 Task: Look for products in the category "Chocolate & Candy" from the brand "Store Brand".
Action: Mouse moved to (17, 58)
Screenshot: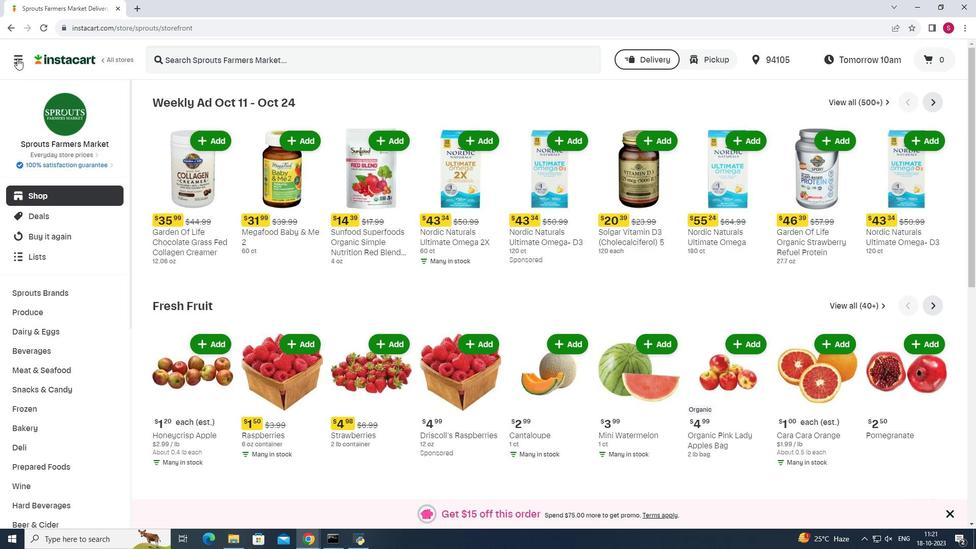 
Action: Mouse pressed left at (17, 58)
Screenshot: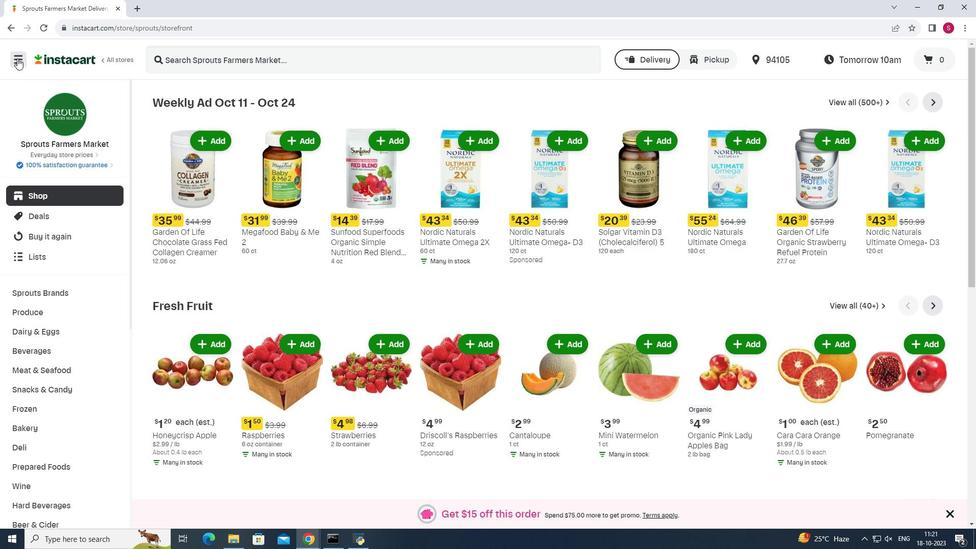 
Action: Mouse moved to (56, 270)
Screenshot: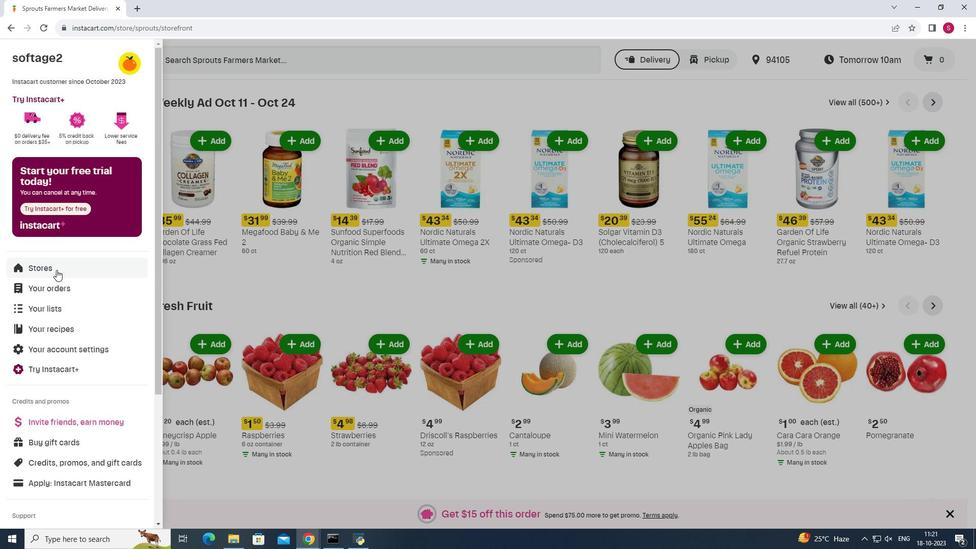 
Action: Mouse pressed left at (56, 270)
Screenshot: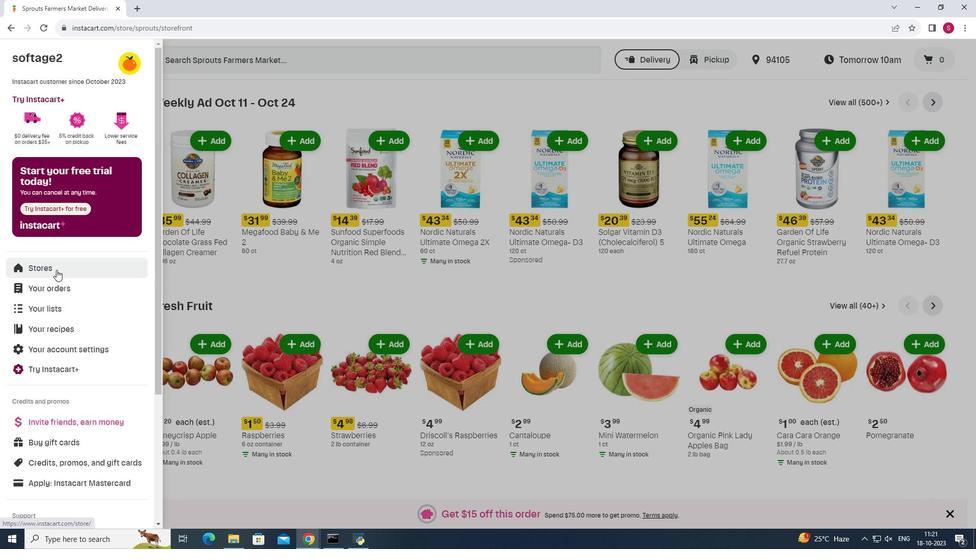 
Action: Mouse moved to (233, 87)
Screenshot: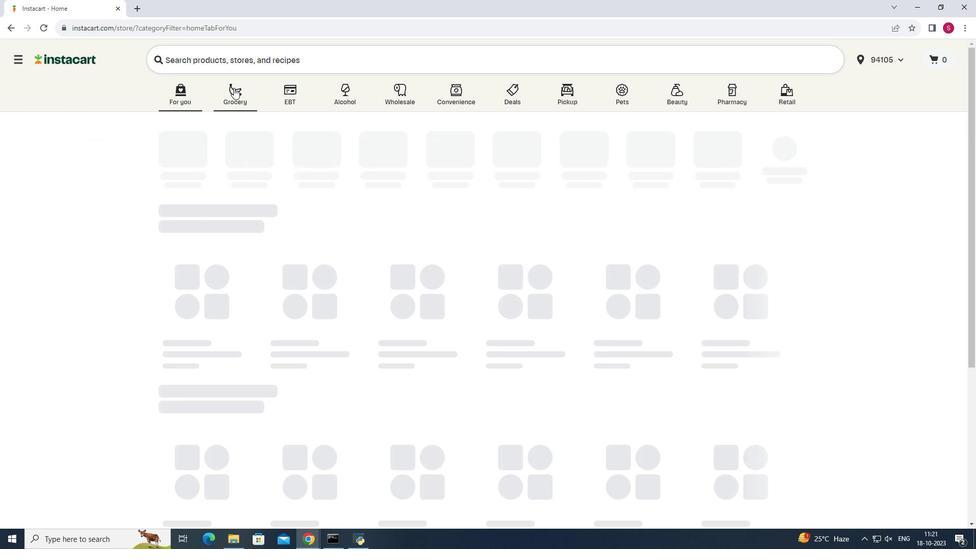 
Action: Mouse pressed left at (233, 87)
Screenshot: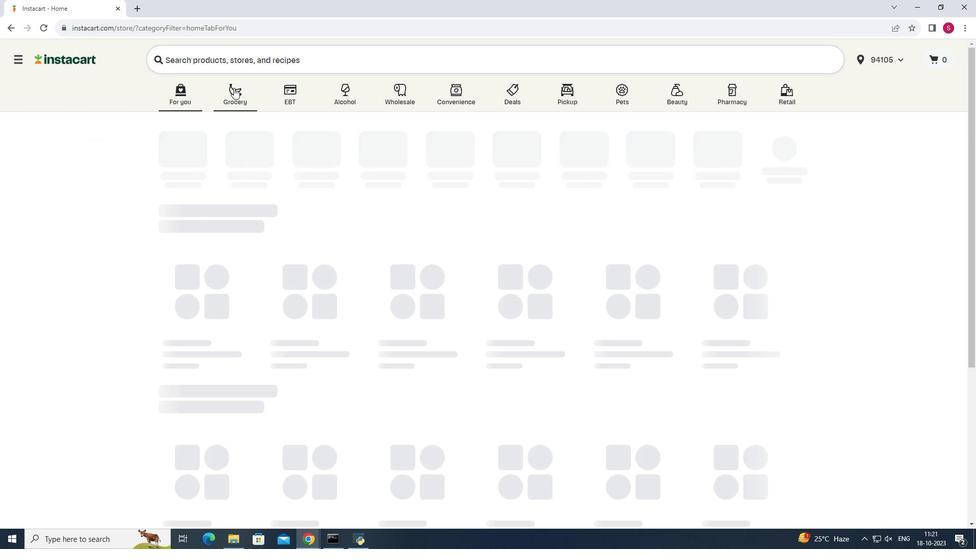 
Action: Mouse pressed left at (233, 87)
Screenshot: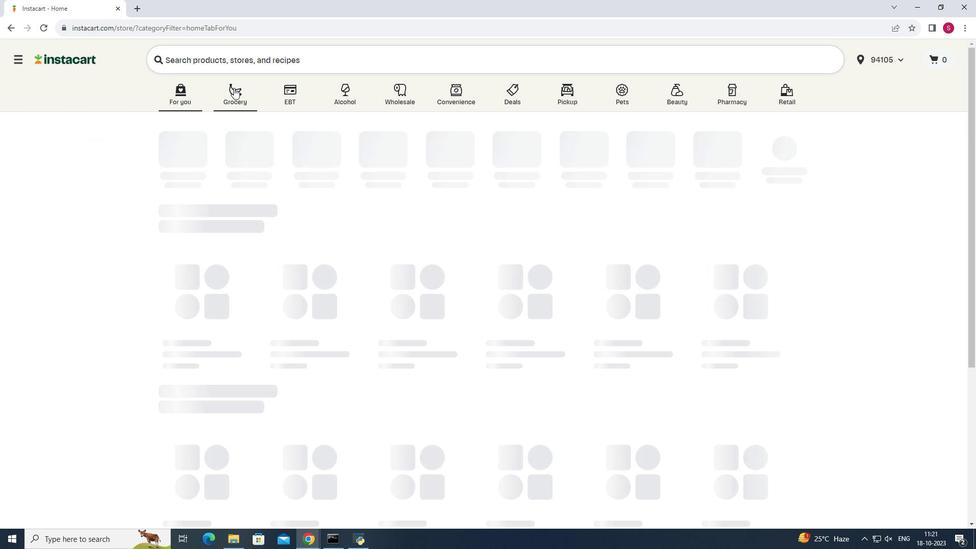 
Action: Mouse moved to (708, 136)
Screenshot: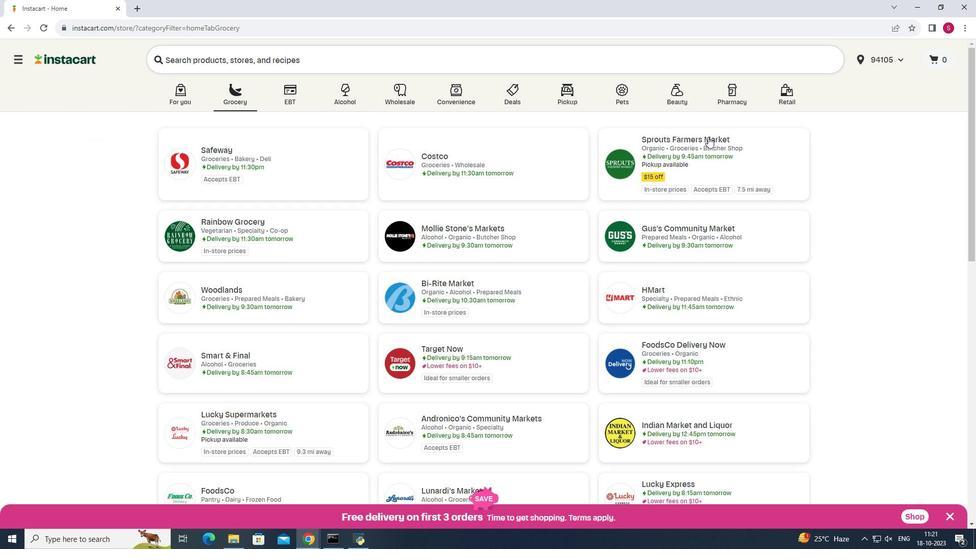 
Action: Mouse pressed left at (708, 136)
Screenshot: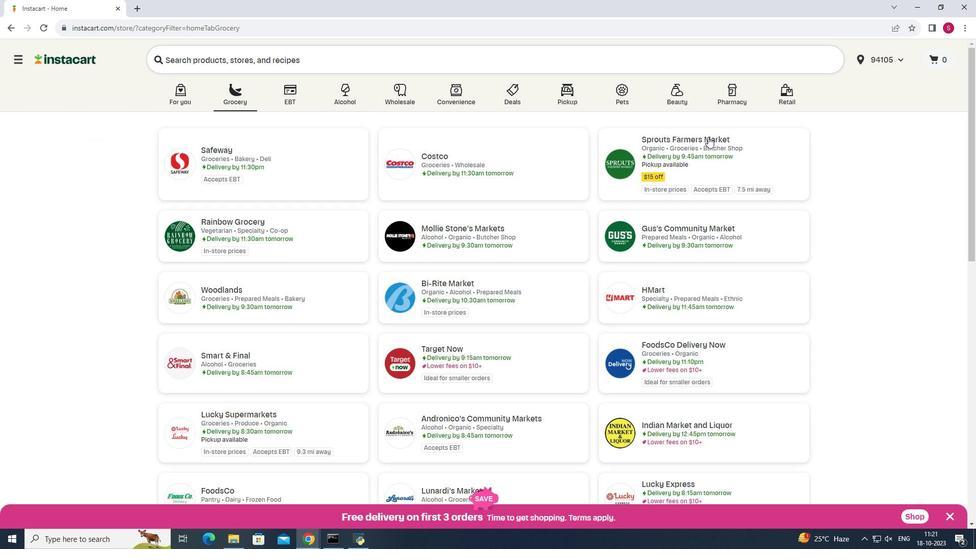 
Action: Mouse pressed left at (708, 136)
Screenshot: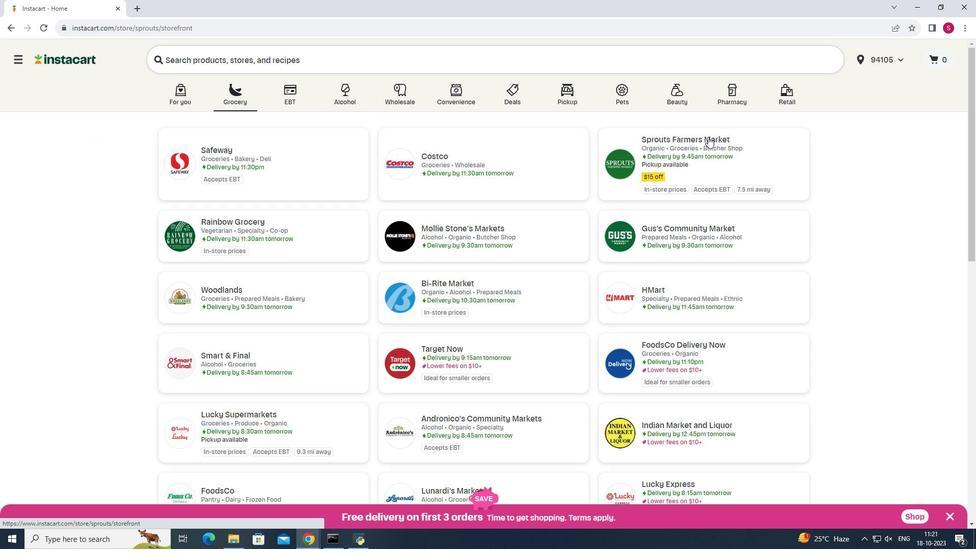 
Action: Mouse moved to (33, 387)
Screenshot: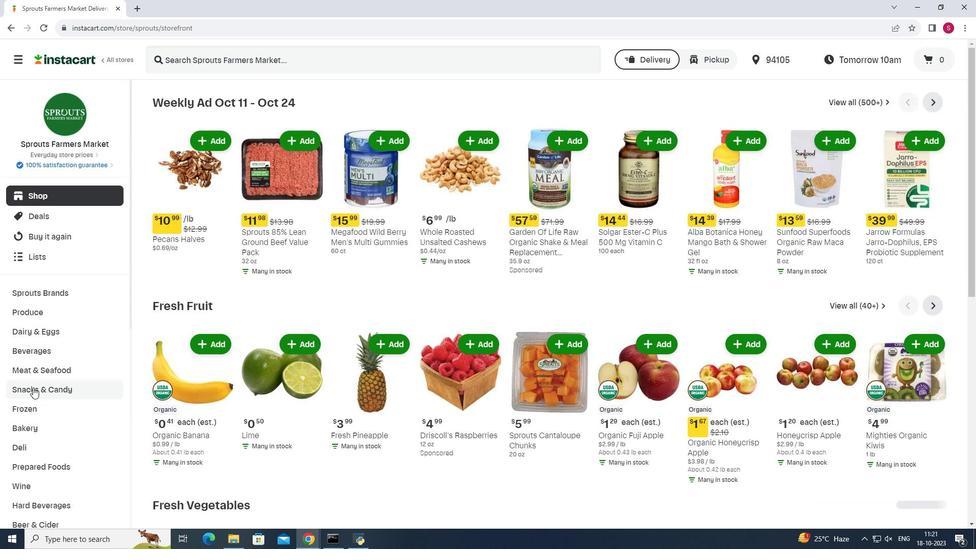 
Action: Mouse pressed left at (33, 387)
Screenshot: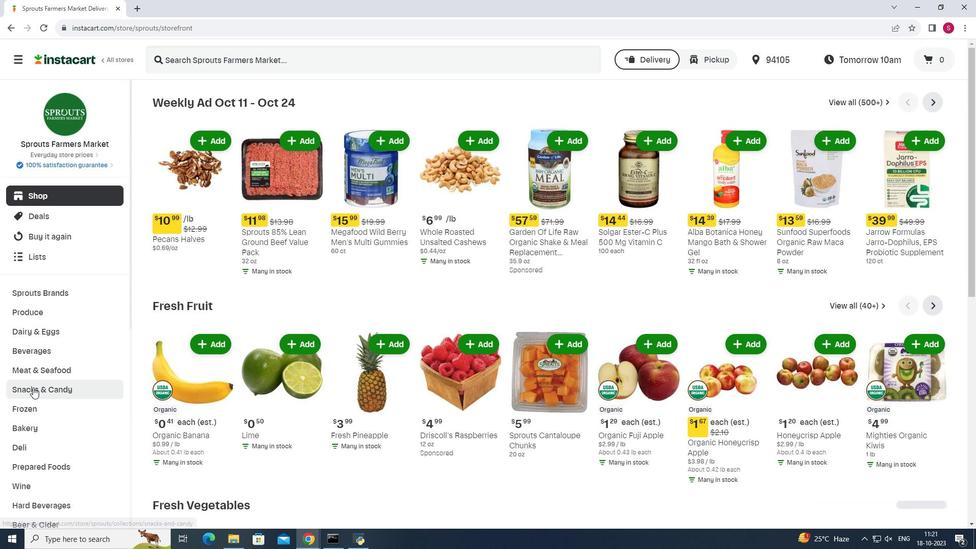 
Action: Mouse pressed left at (33, 387)
Screenshot: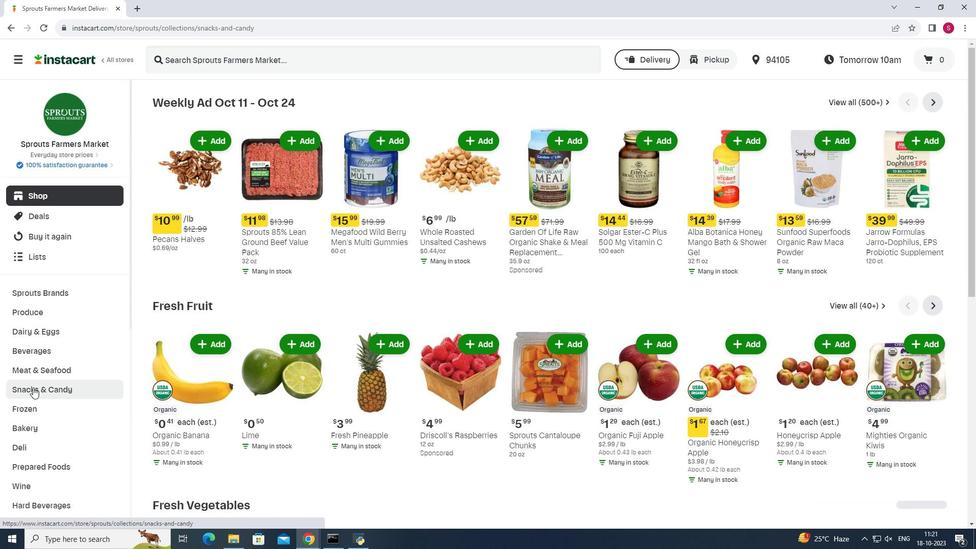 
Action: Mouse moved to (290, 125)
Screenshot: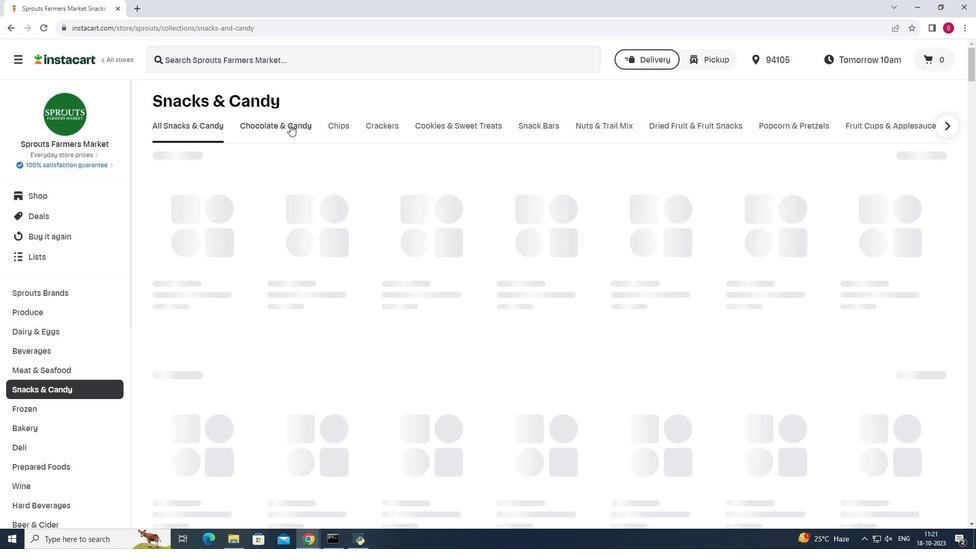 
Action: Mouse pressed left at (290, 125)
Screenshot: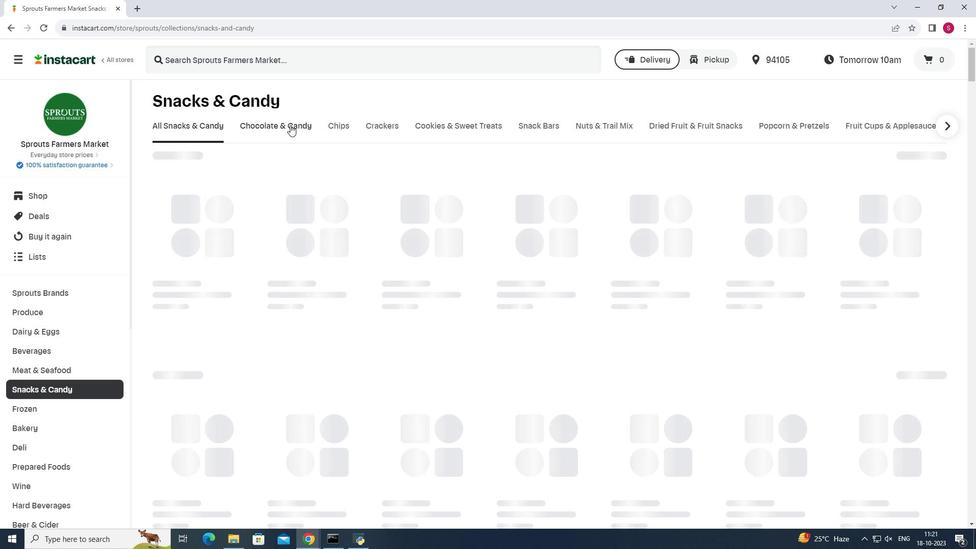 
Action: Mouse moved to (355, 164)
Screenshot: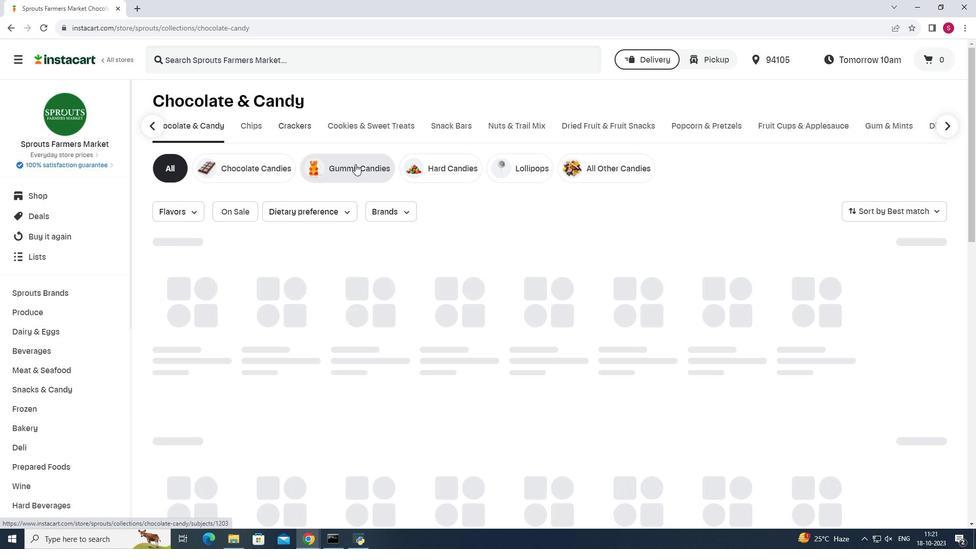 
Action: Mouse pressed left at (355, 164)
Screenshot: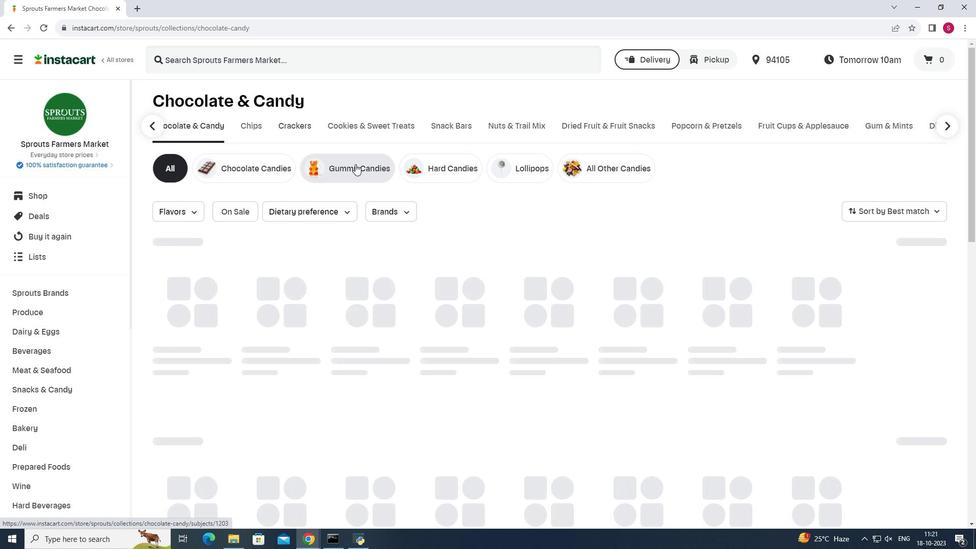 
Action: Mouse pressed left at (355, 164)
Screenshot: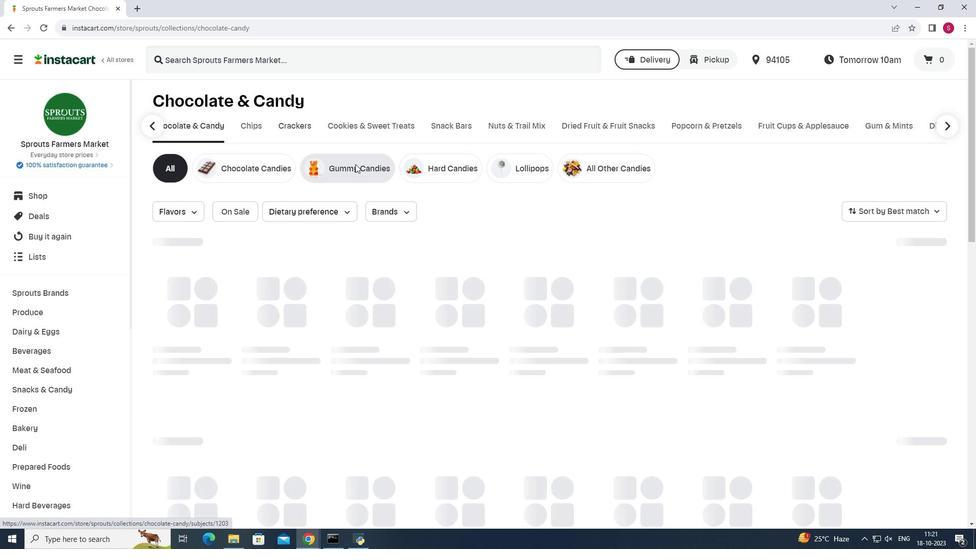 
Action: Mouse moved to (407, 212)
Screenshot: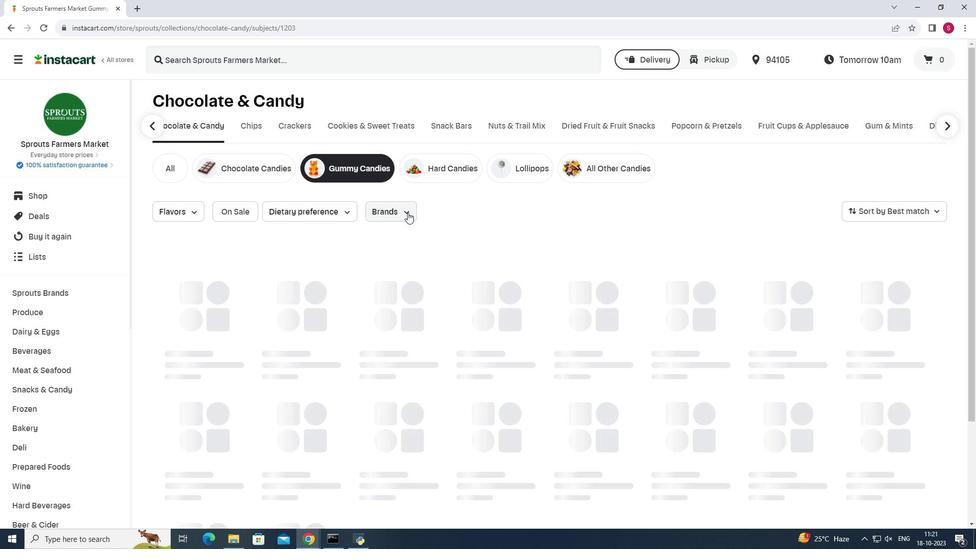 
Action: Mouse pressed left at (407, 212)
Screenshot: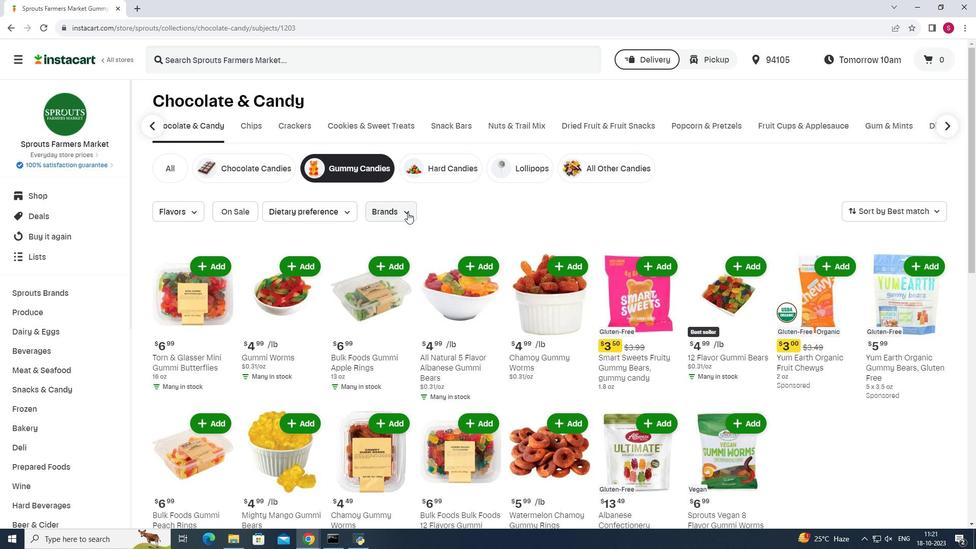 
Action: Mouse pressed left at (407, 212)
Screenshot: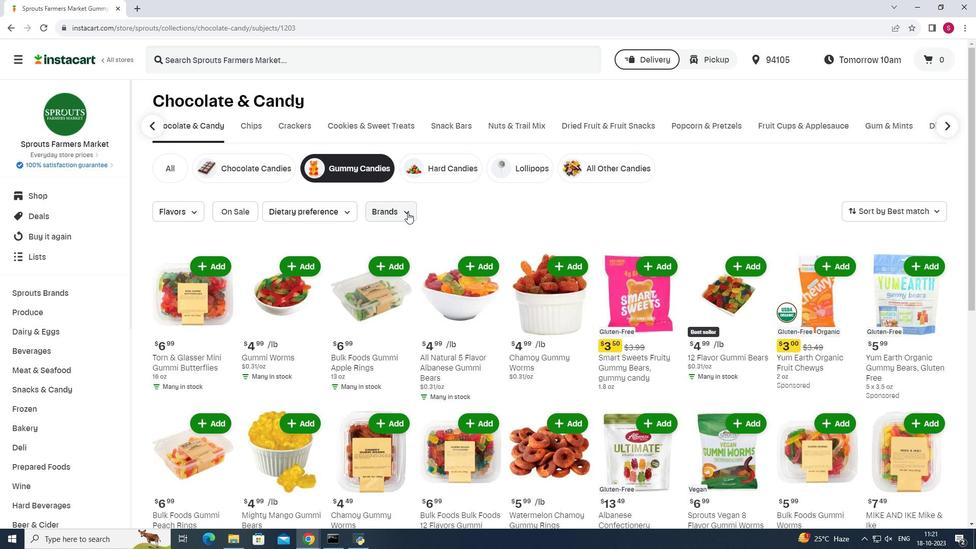 
Action: Mouse pressed left at (407, 212)
Screenshot: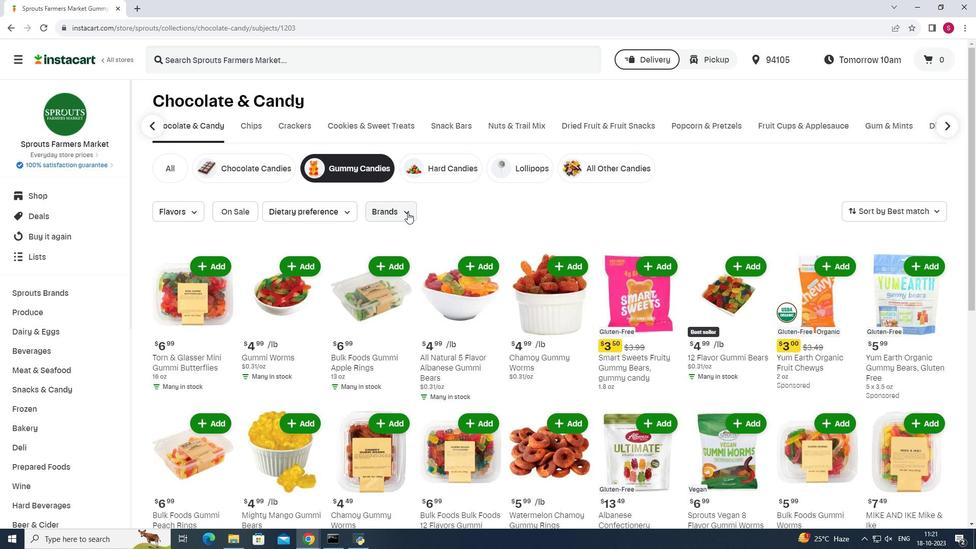 
Action: Mouse moved to (384, 241)
Screenshot: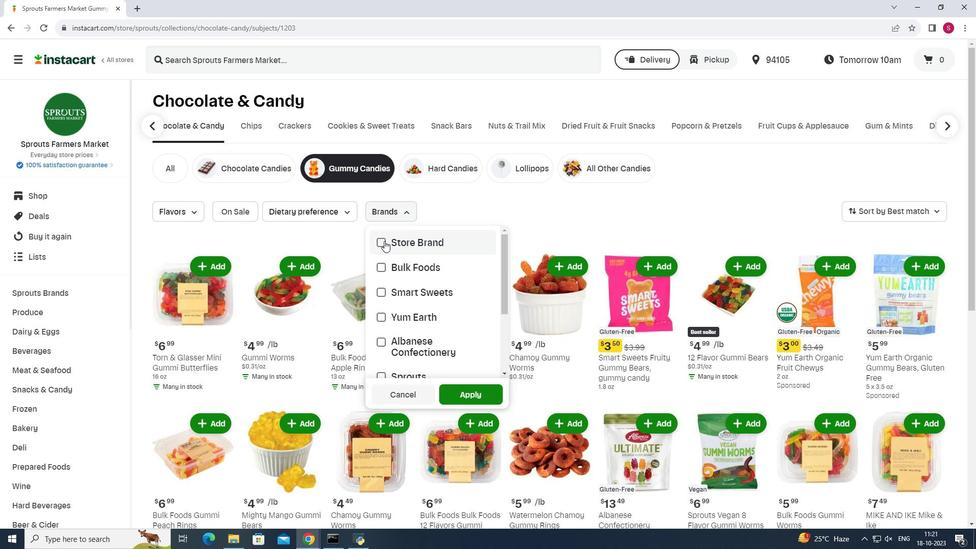 
Action: Mouse pressed left at (384, 241)
Screenshot: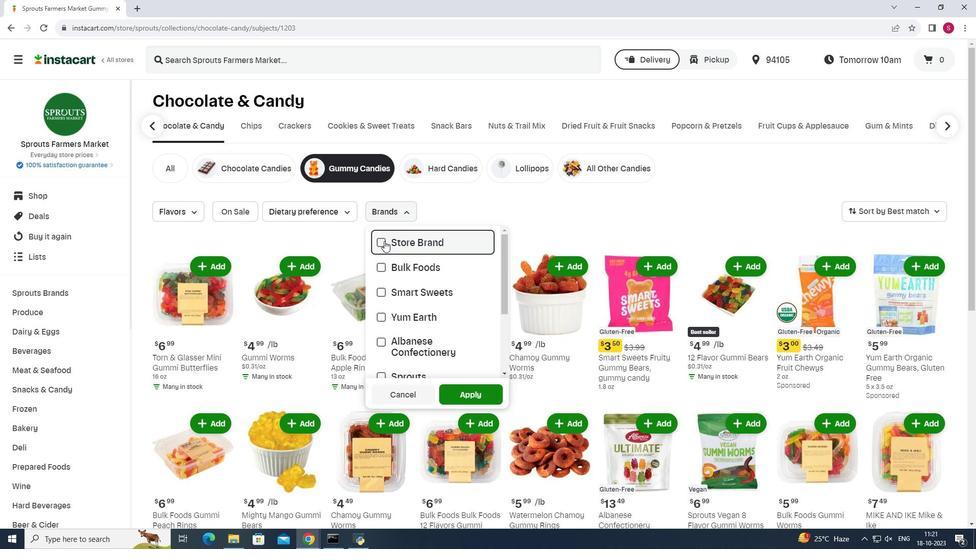 
Action: Mouse moved to (477, 393)
Screenshot: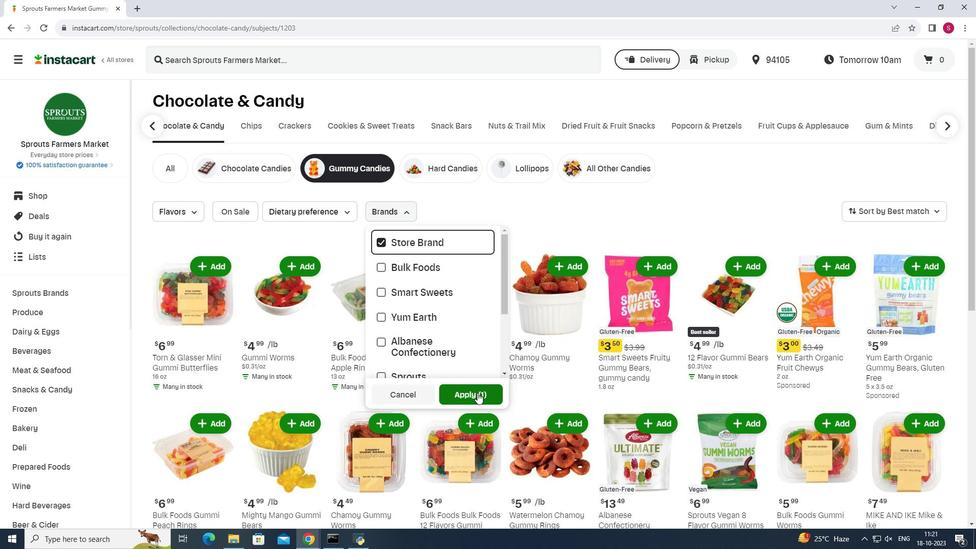 
Action: Mouse pressed left at (477, 393)
Screenshot: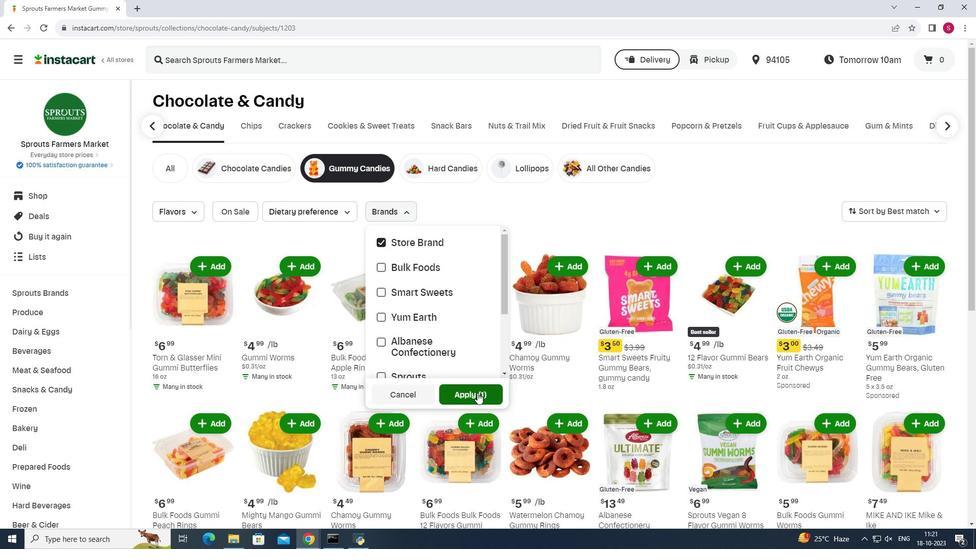
Action: Mouse moved to (547, 254)
Screenshot: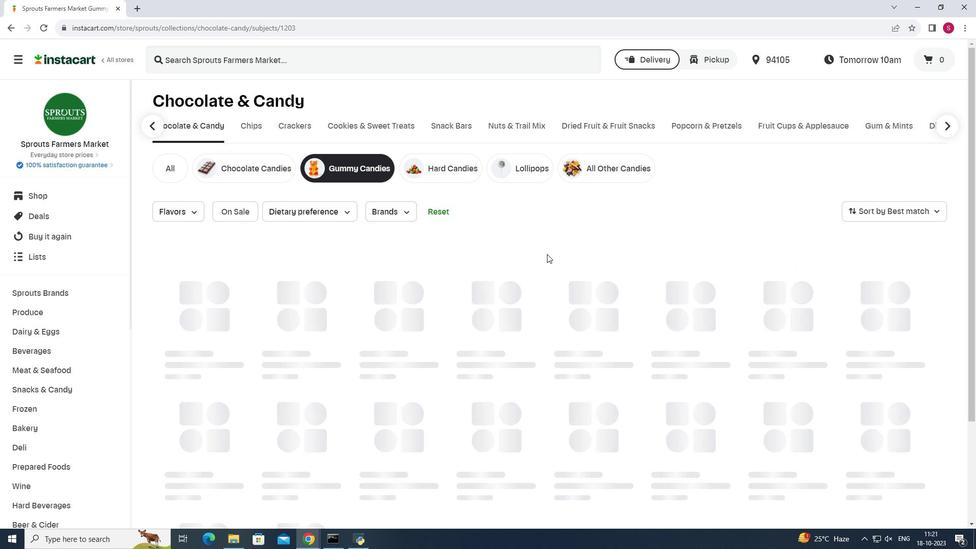 
